 Task: Add Sprouts Apricot Fruit Spread to the cart.
Action: Mouse moved to (663, 250)
Screenshot: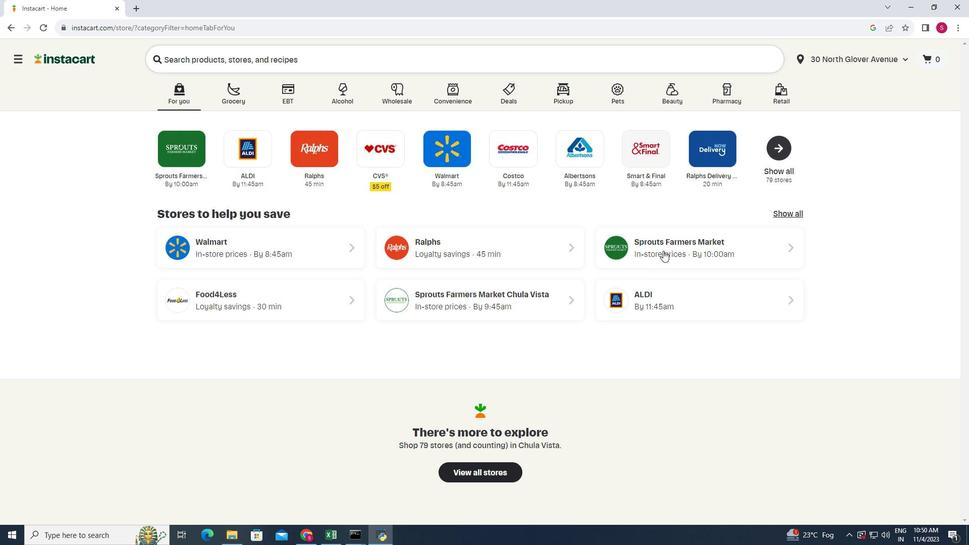 
Action: Mouse pressed left at (663, 250)
Screenshot: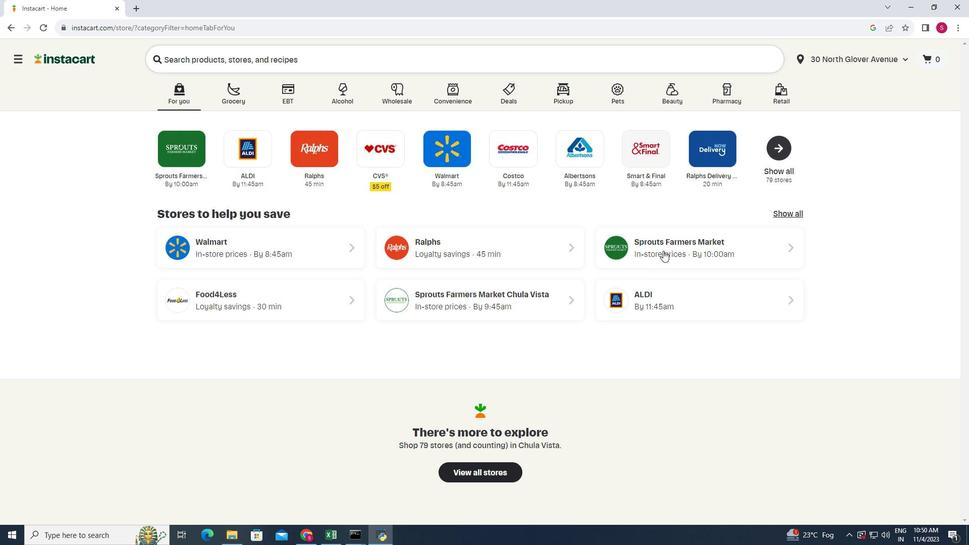 
Action: Mouse moved to (90, 381)
Screenshot: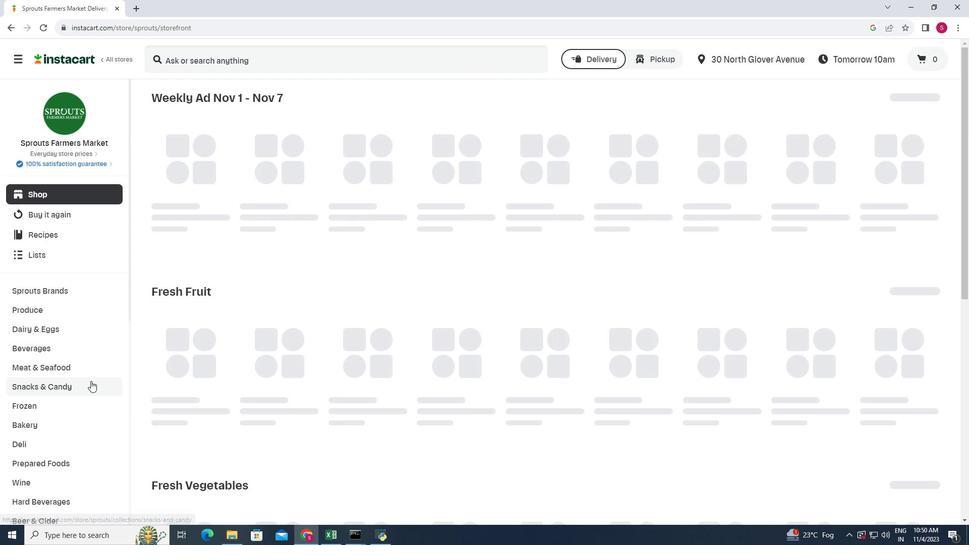 
Action: Mouse scrolled (90, 380) with delta (0, 0)
Screenshot: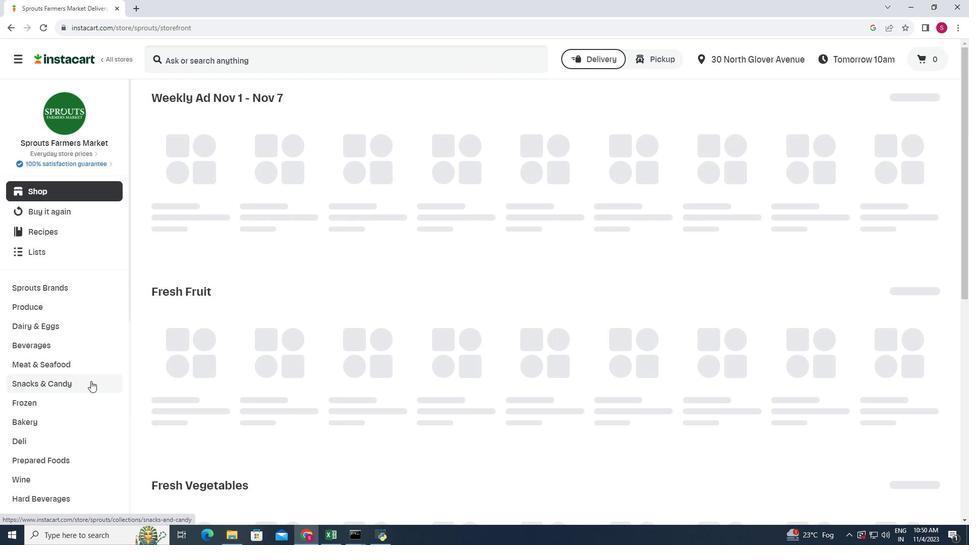 
Action: Mouse scrolled (90, 380) with delta (0, 0)
Screenshot: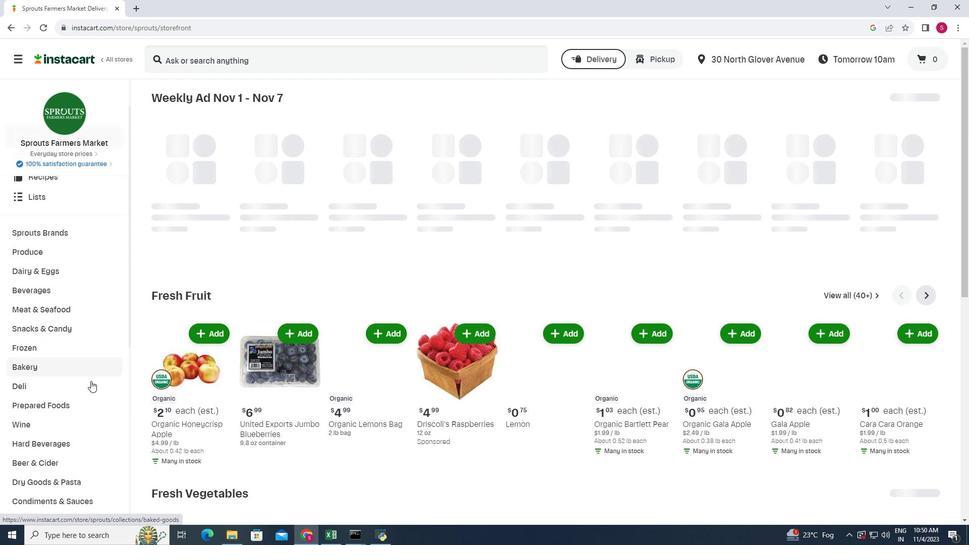 
Action: Mouse moved to (90, 390)
Screenshot: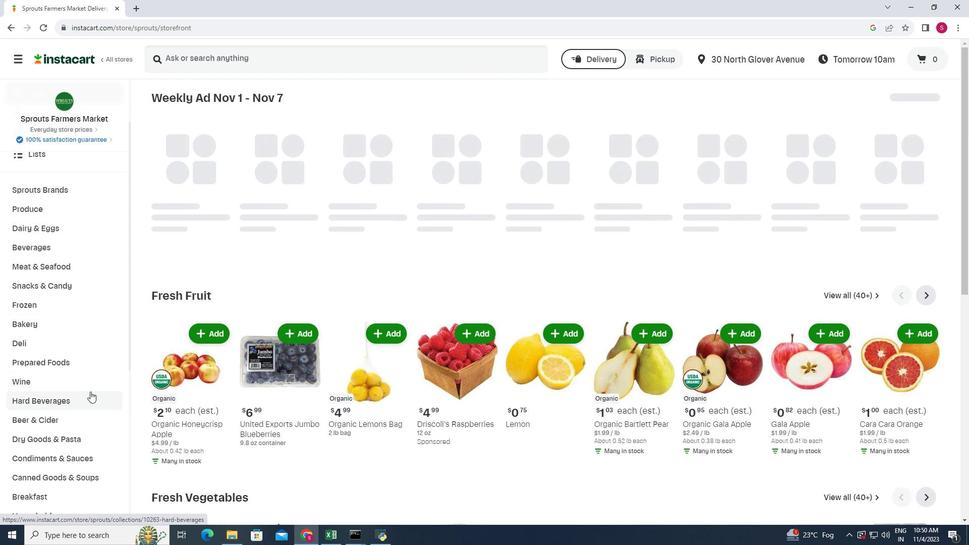 
Action: Mouse scrolled (90, 390) with delta (0, 0)
Screenshot: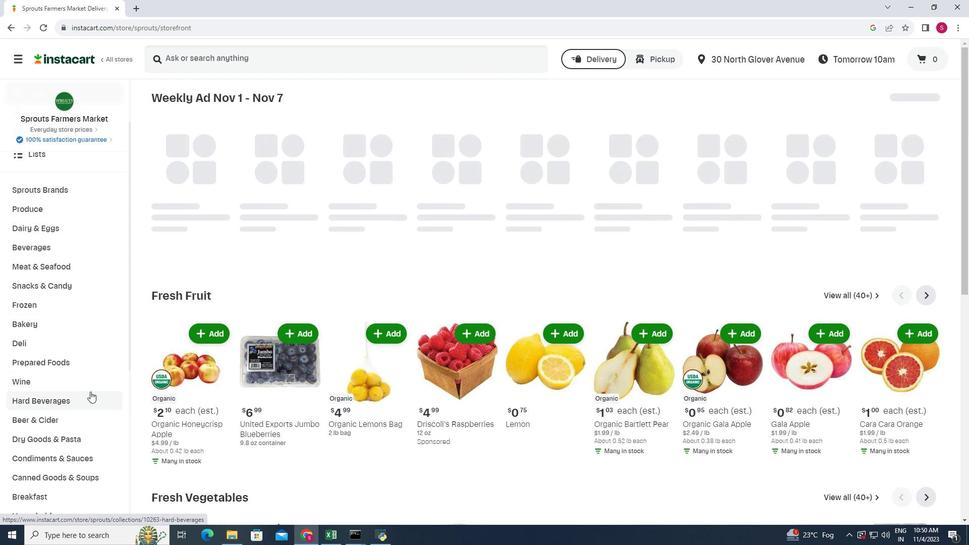 
Action: Mouse moved to (90, 391)
Screenshot: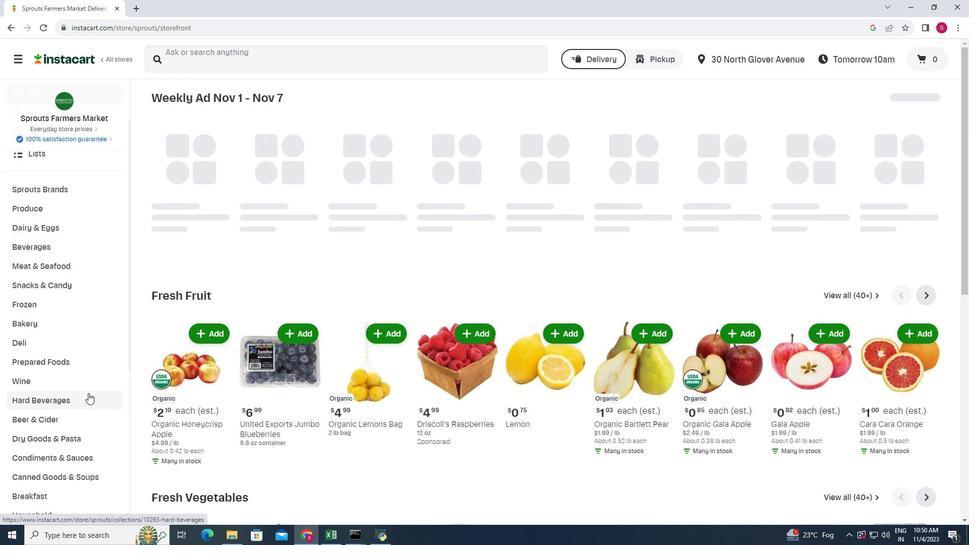 
Action: Mouse scrolled (90, 391) with delta (0, 0)
Screenshot: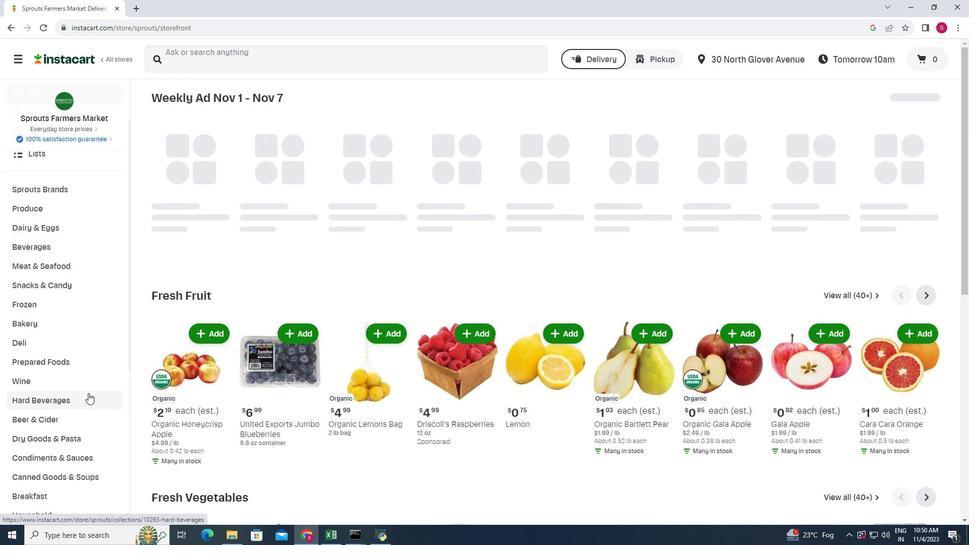 
Action: Mouse moved to (49, 445)
Screenshot: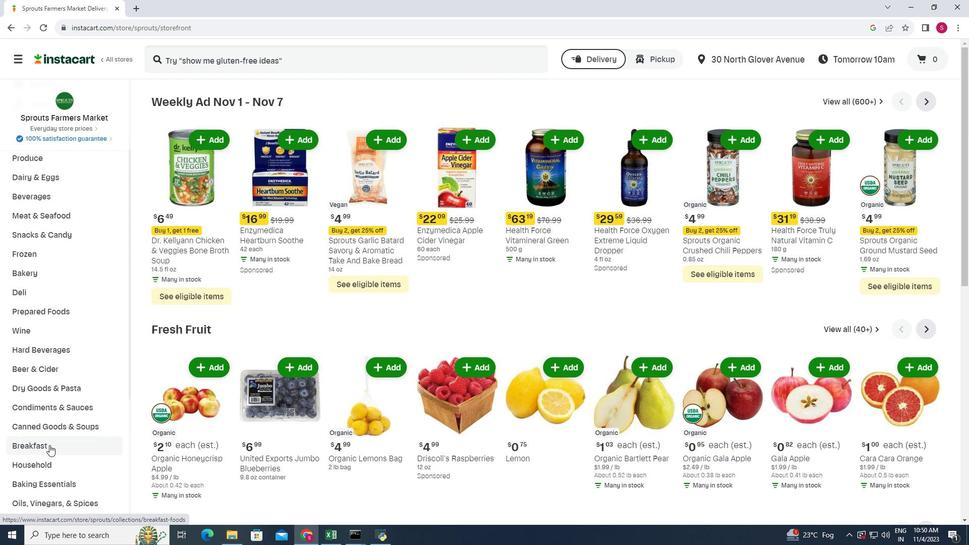 
Action: Mouse pressed left at (49, 445)
Screenshot: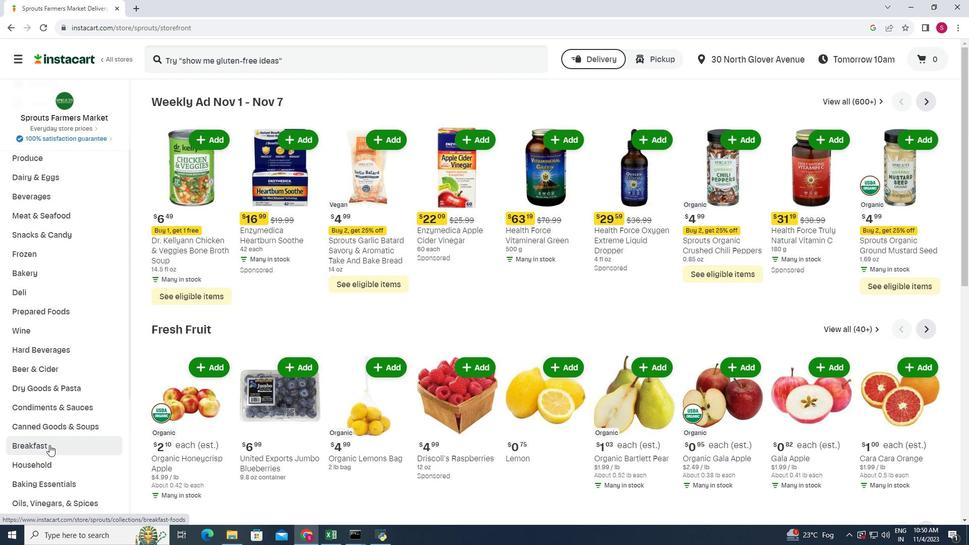 
Action: Mouse moved to (611, 128)
Screenshot: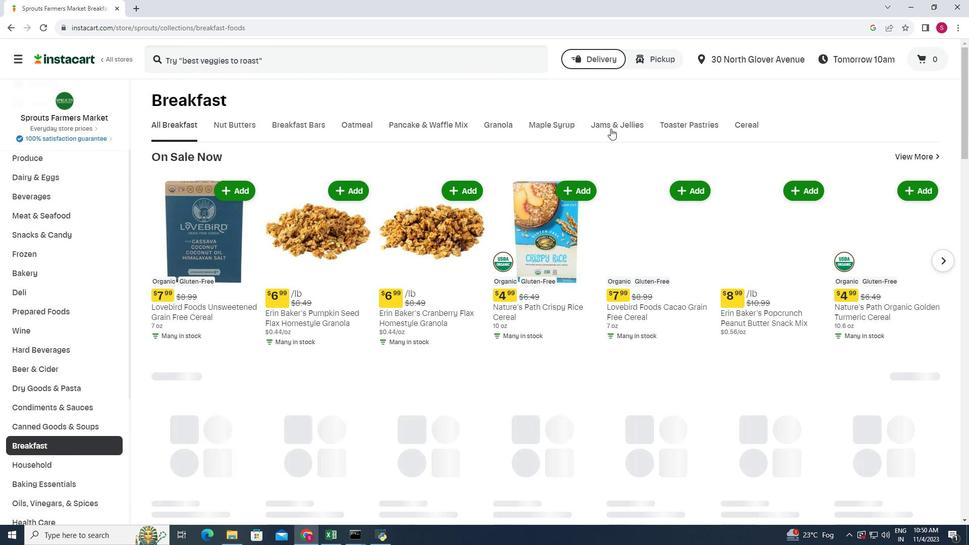 
Action: Mouse pressed left at (611, 128)
Screenshot: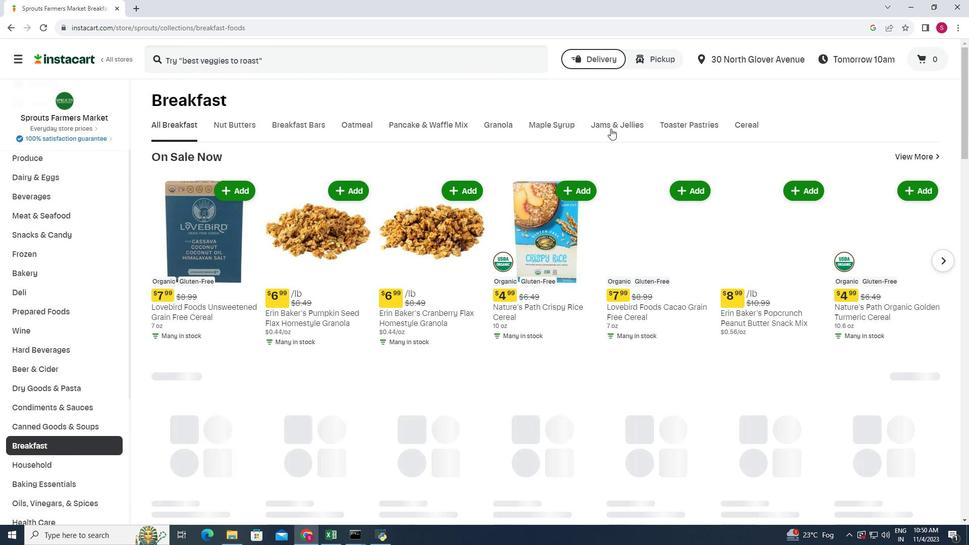 
Action: Mouse moved to (252, 169)
Screenshot: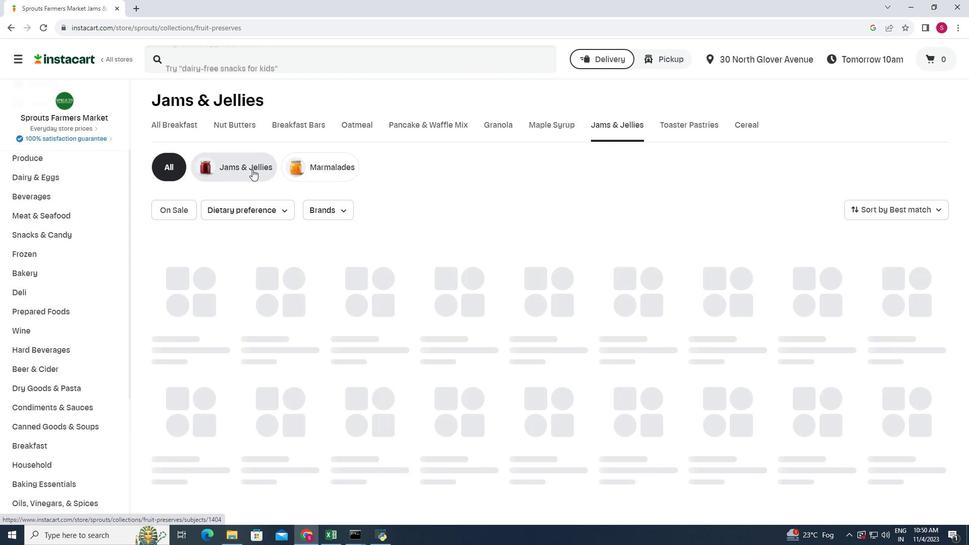 
Action: Mouse pressed left at (252, 169)
Screenshot: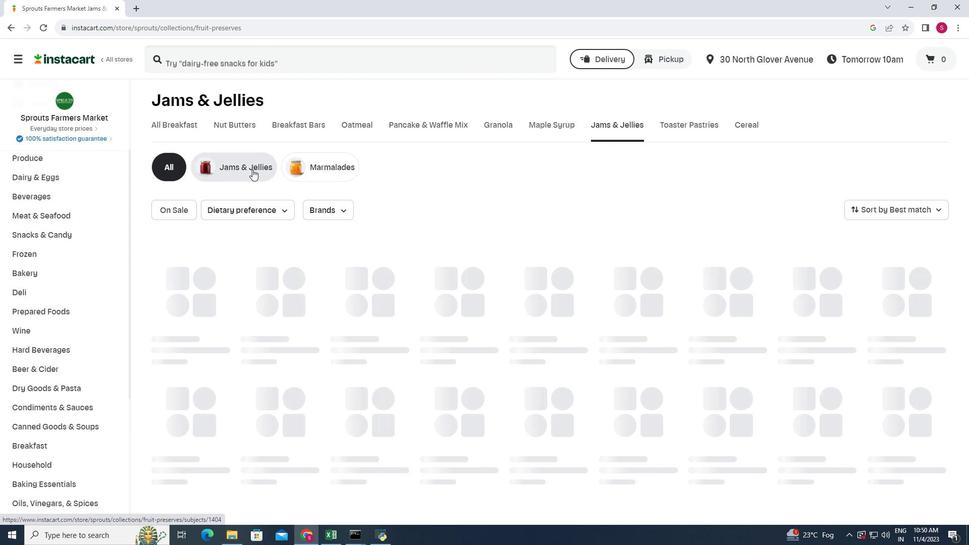 
Action: Mouse moved to (437, 204)
Screenshot: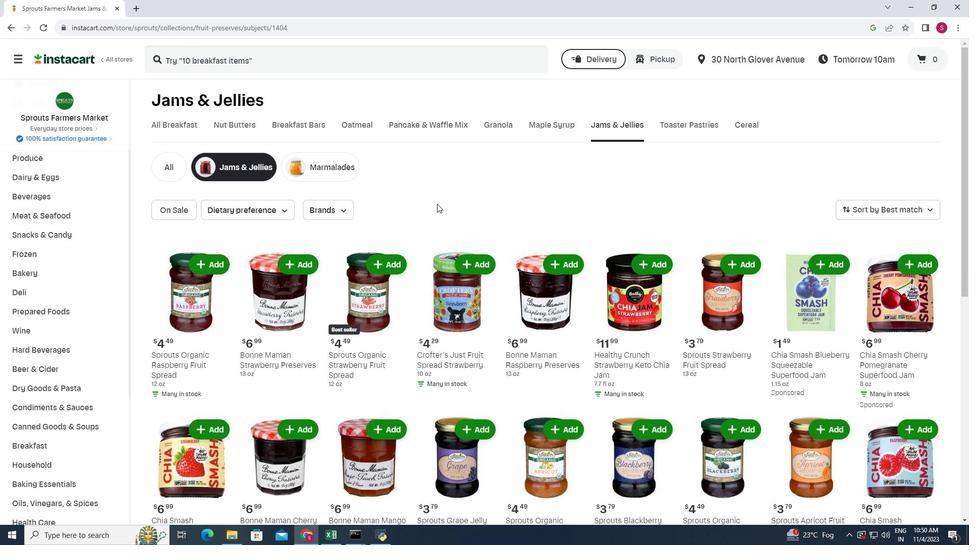 
Action: Mouse scrolled (437, 203) with delta (0, 0)
Screenshot: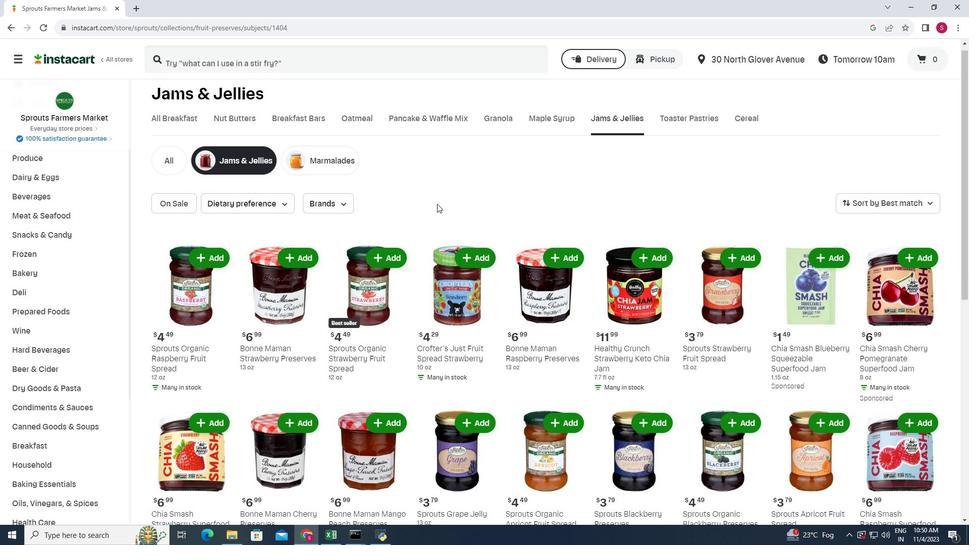 
Action: Mouse moved to (485, 205)
Screenshot: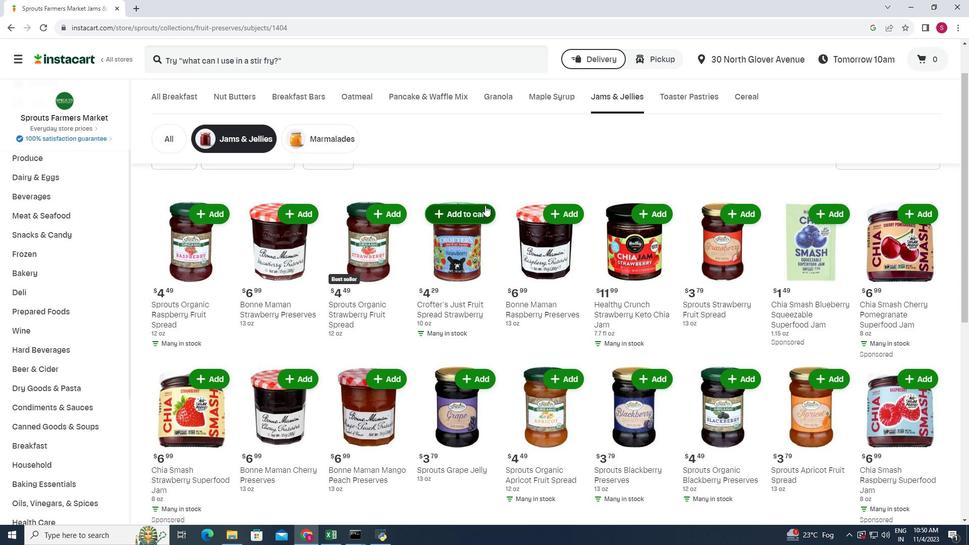 
Action: Mouse scrolled (485, 205) with delta (0, 0)
Screenshot: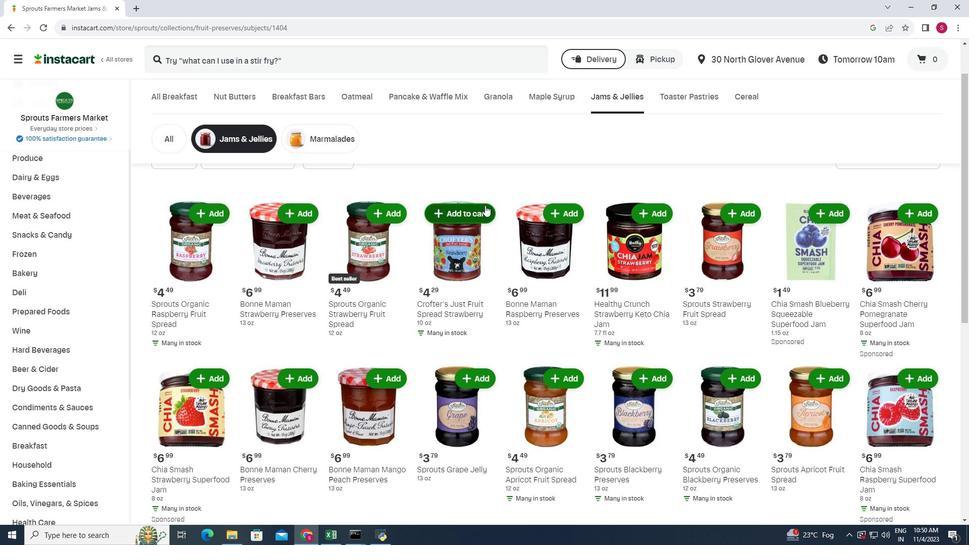 
Action: Mouse scrolled (485, 205) with delta (0, 0)
Screenshot: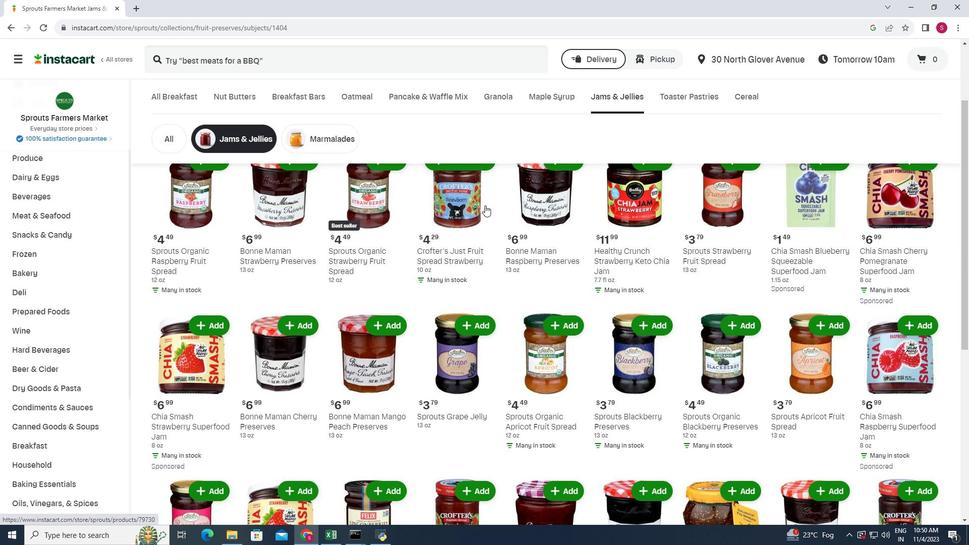 
Action: Mouse scrolled (485, 205) with delta (0, 0)
Screenshot: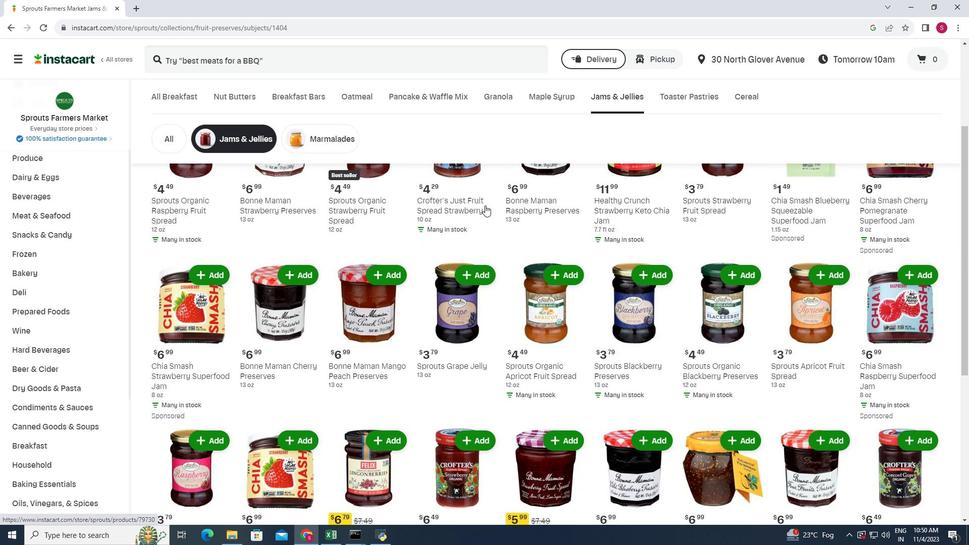
Action: Mouse moved to (842, 220)
Screenshot: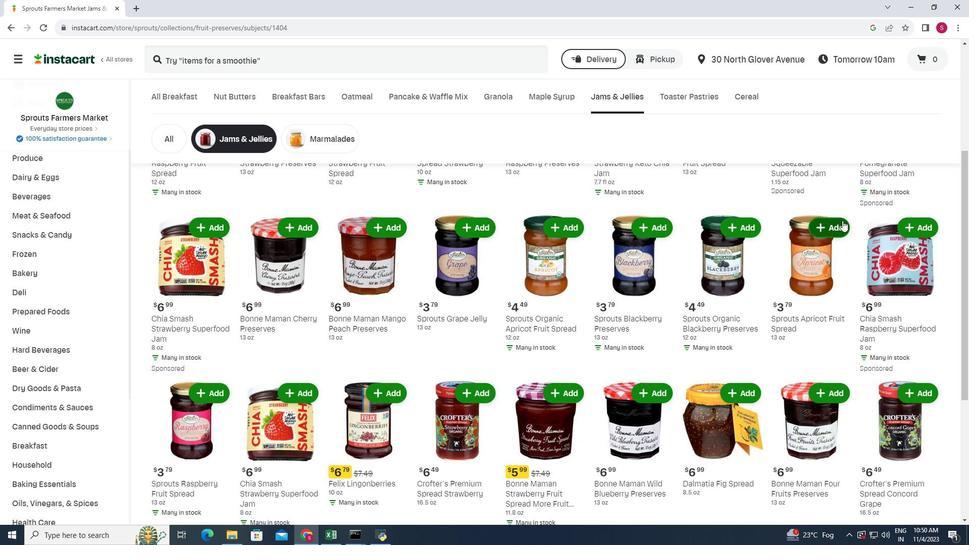 
Action: Mouse pressed left at (842, 220)
Screenshot: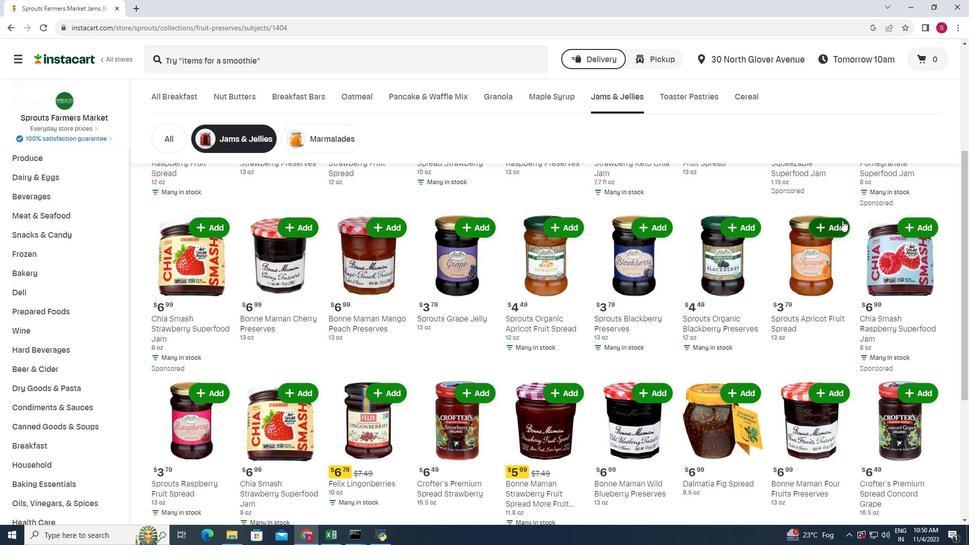 
Action: Mouse moved to (841, 201)
Screenshot: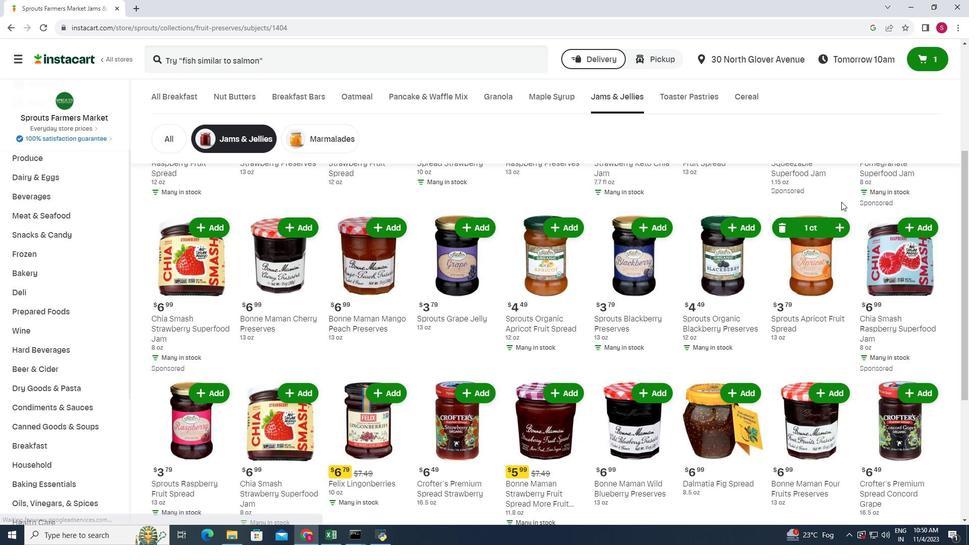 
